 Task: Change the configuration of the table layout of the mark's project to slice by "Milestone".
Action: Mouse pressed left at (177, 160)
Screenshot: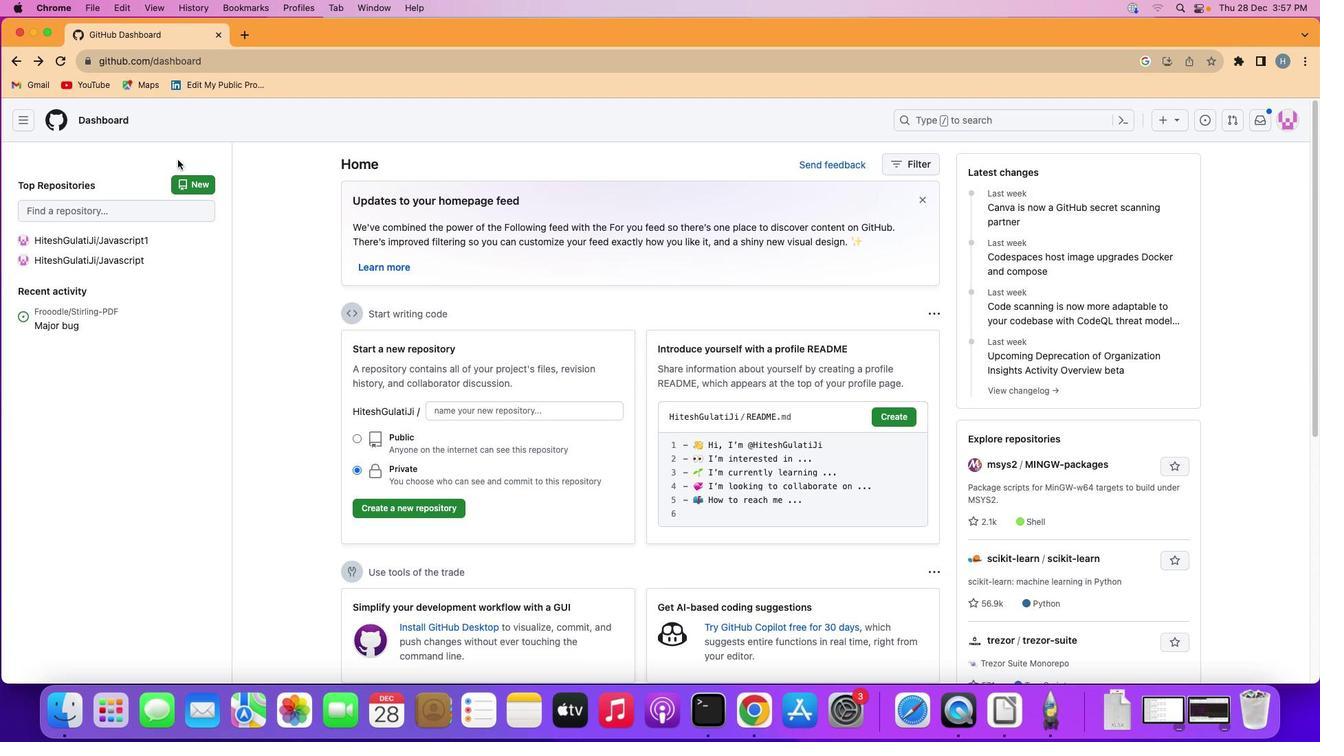 
Action: Mouse moved to (21, 121)
Screenshot: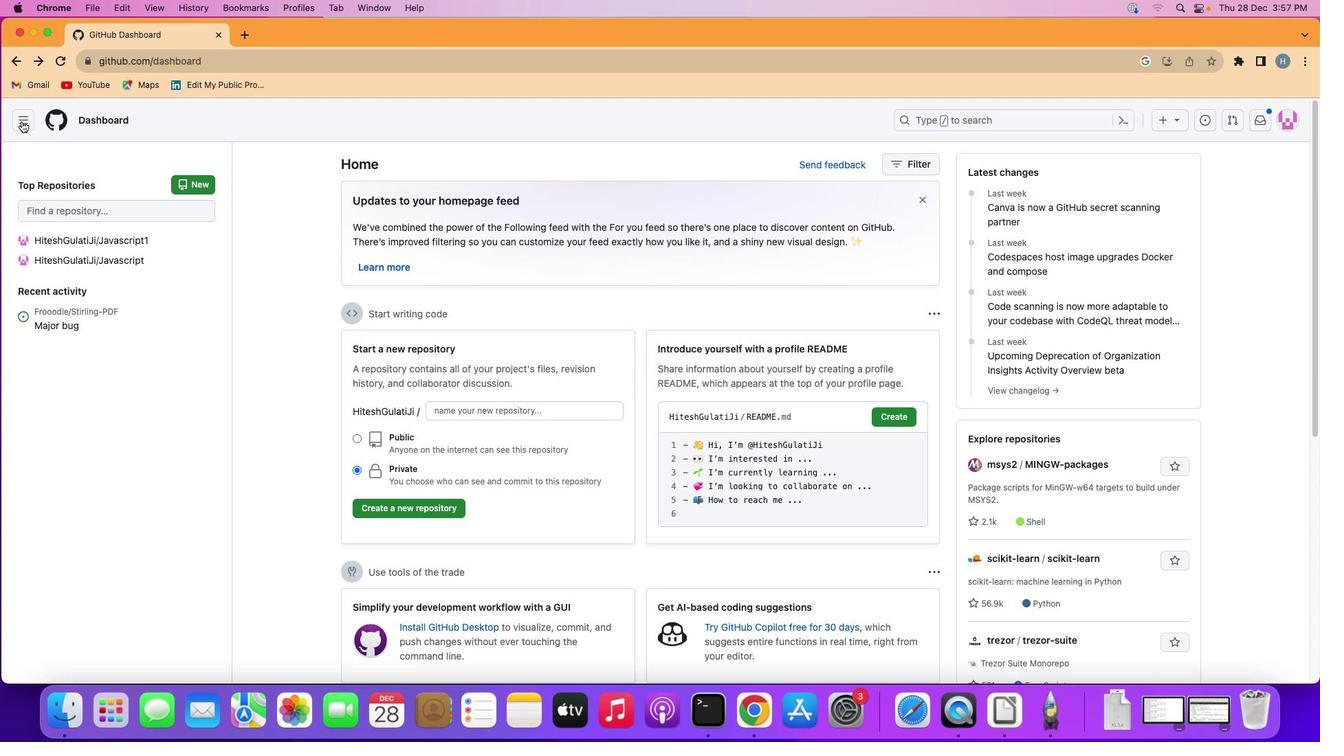 
Action: Mouse pressed left at (21, 121)
Screenshot: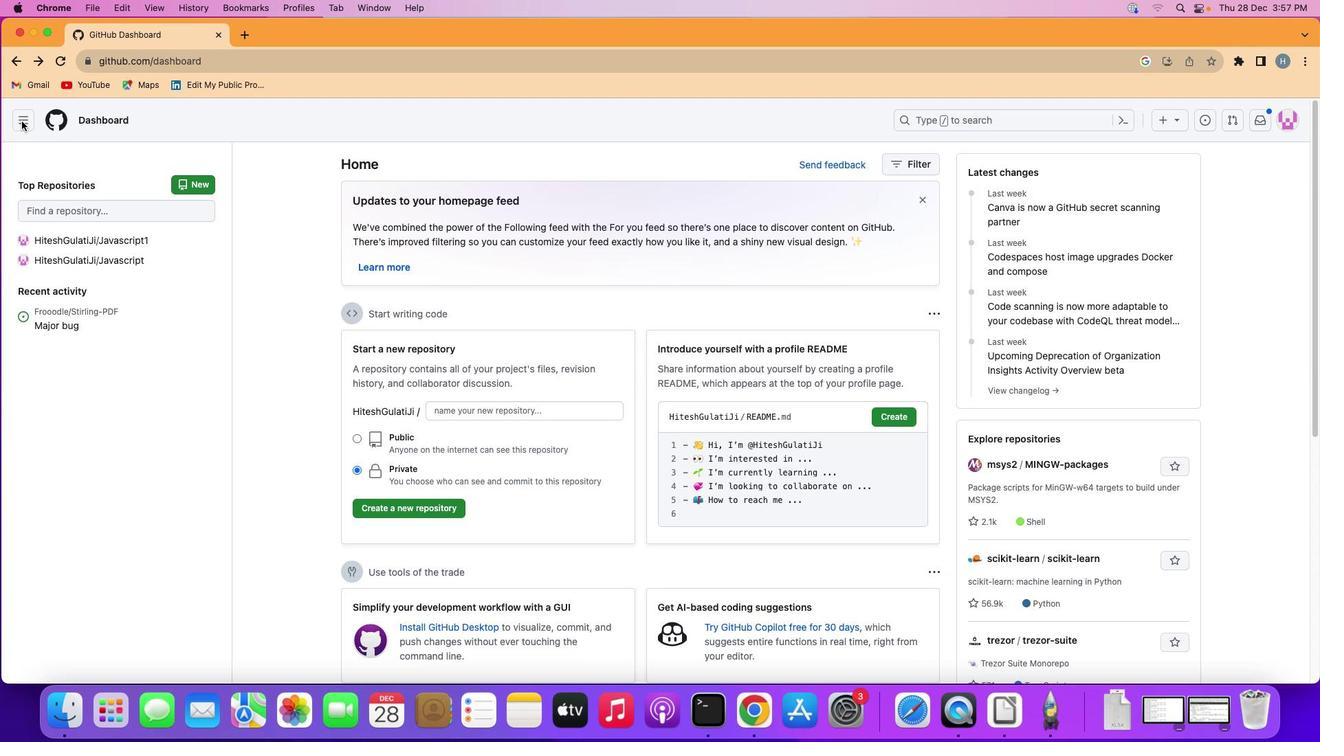 
Action: Mouse moved to (96, 221)
Screenshot: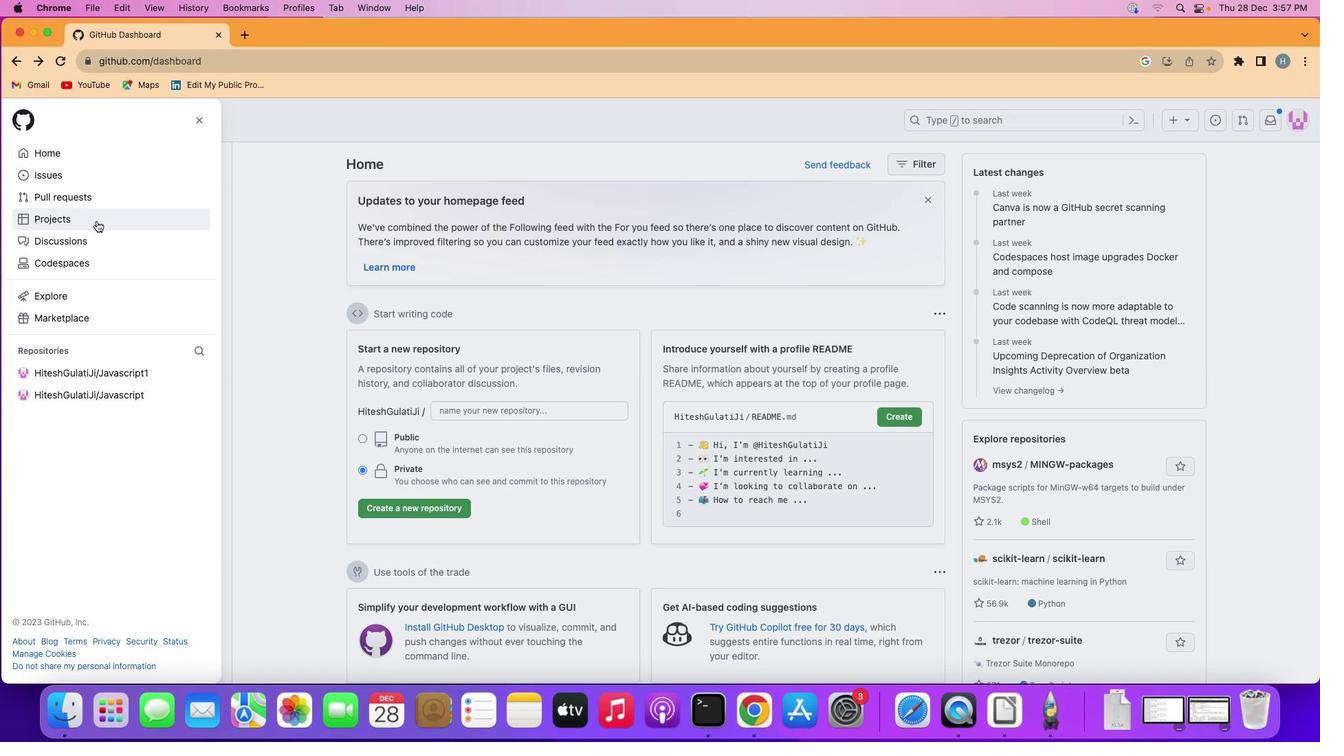 
Action: Mouse pressed left at (96, 221)
Screenshot: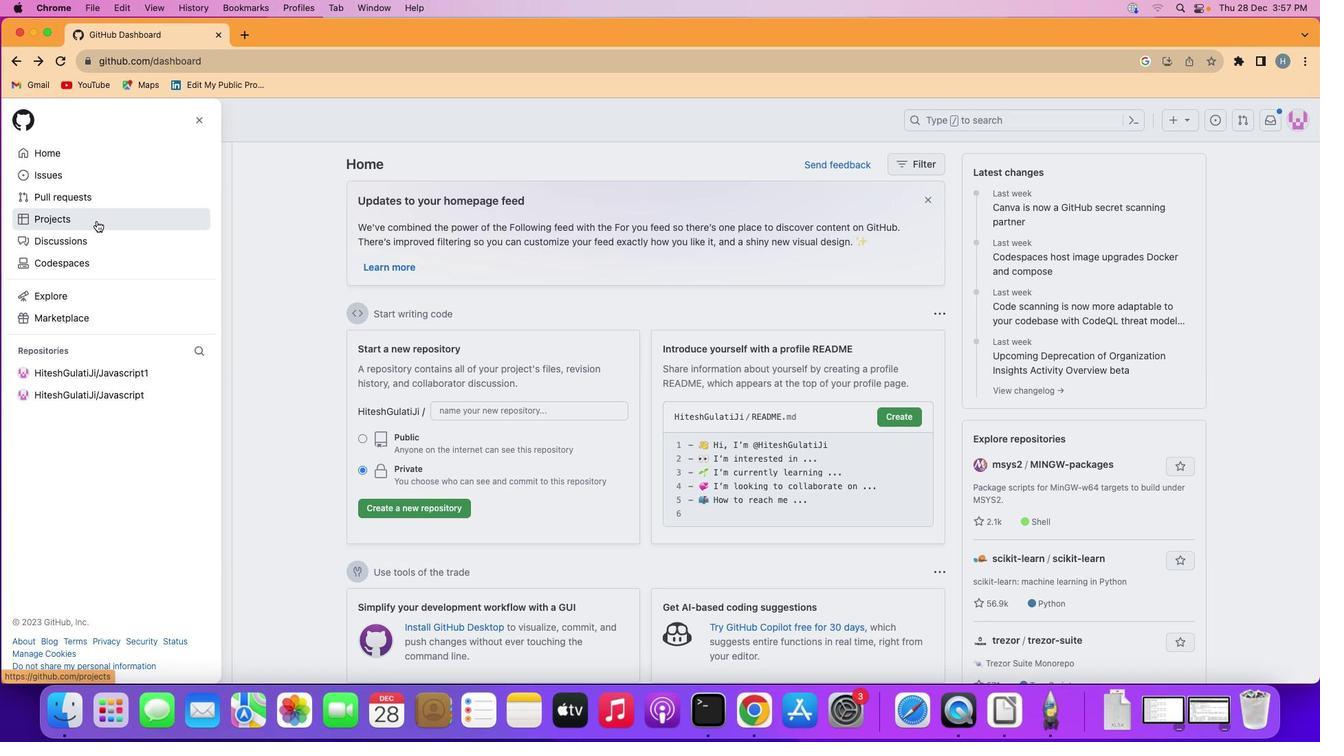 
Action: Mouse moved to (492, 246)
Screenshot: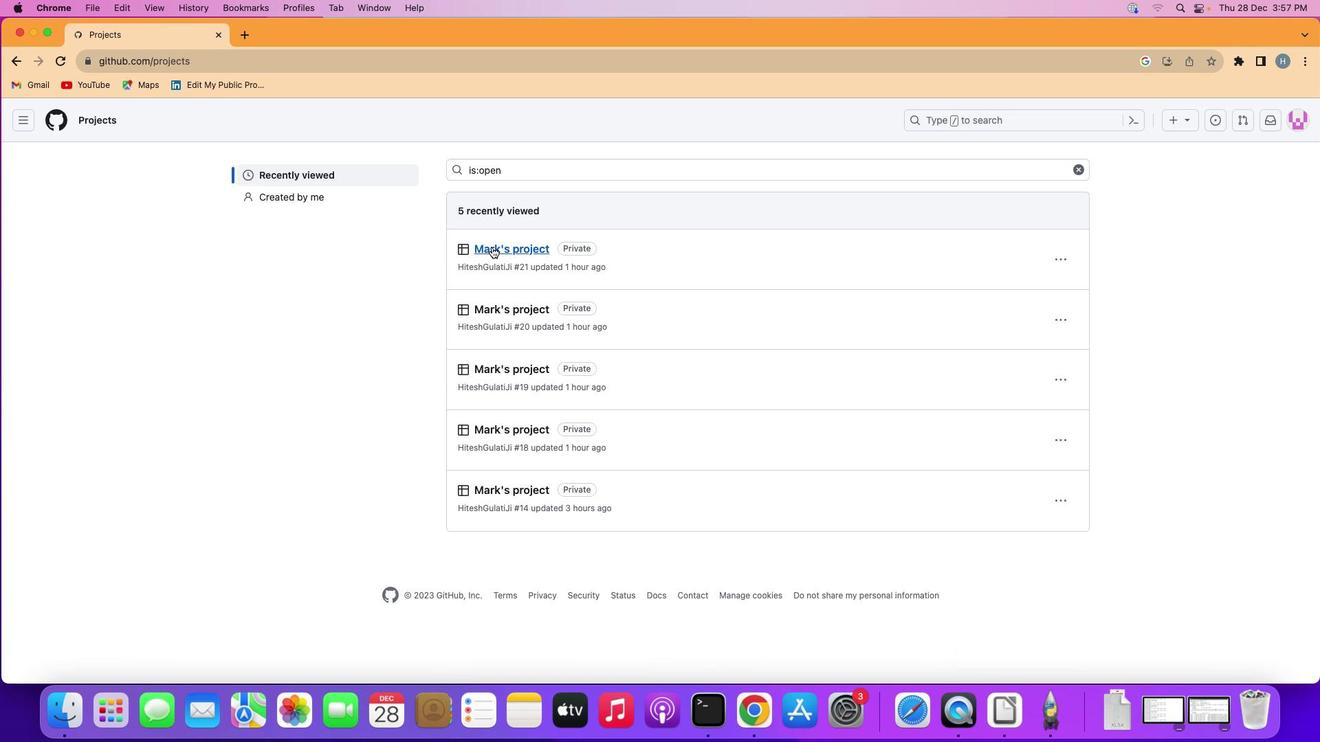 
Action: Mouse pressed left at (492, 246)
Screenshot: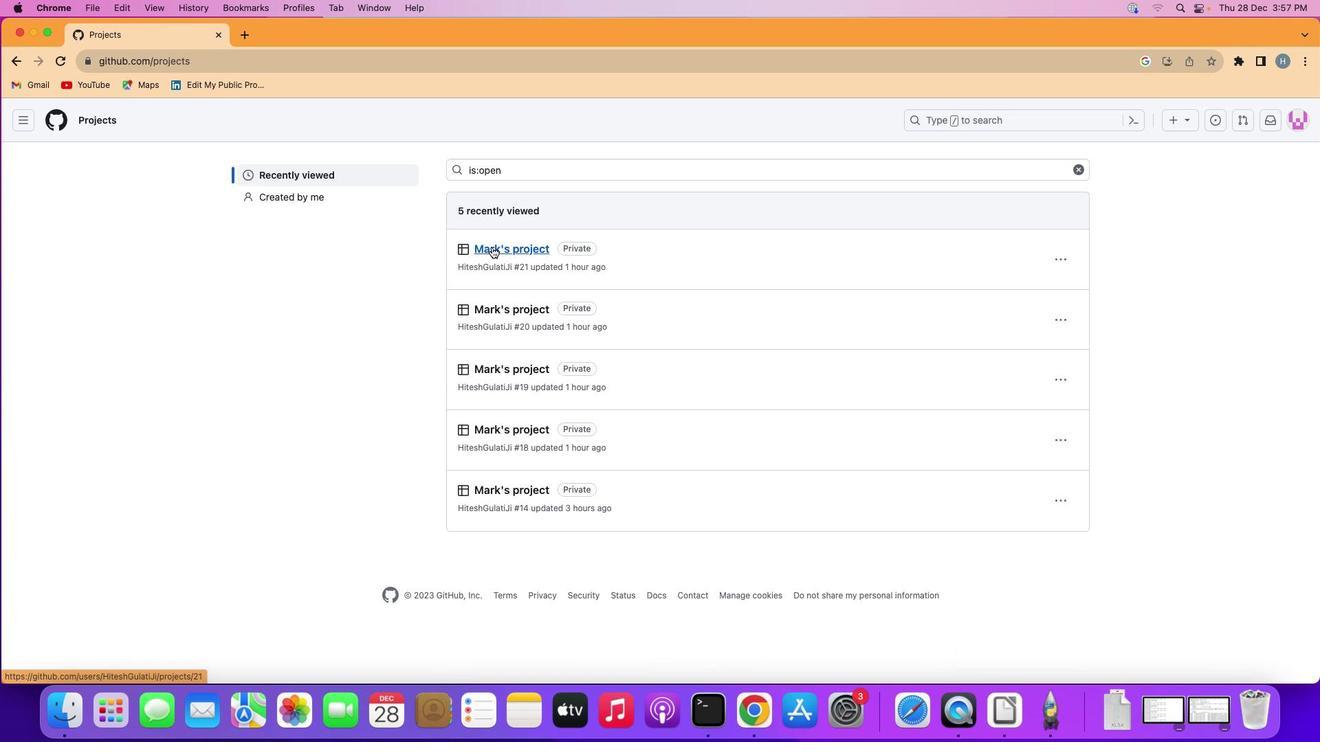 
Action: Mouse moved to (92, 185)
Screenshot: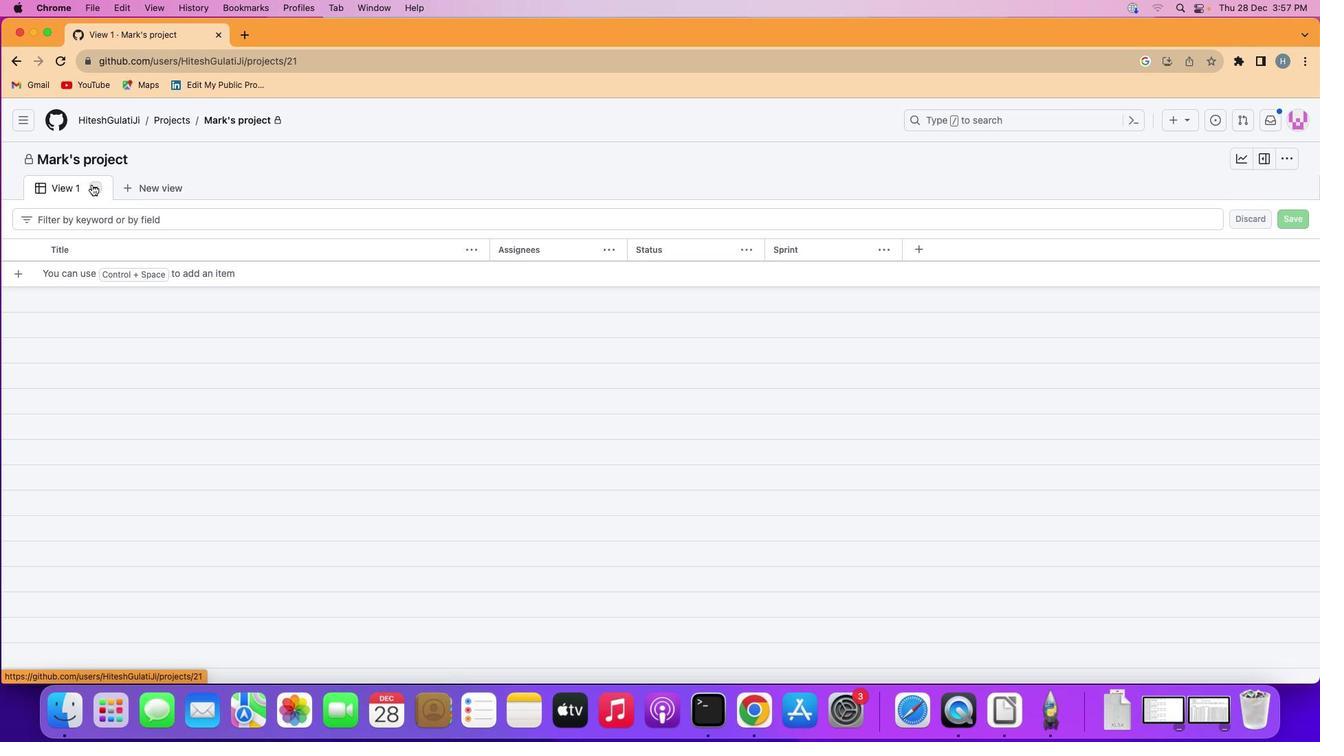 
Action: Mouse pressed left at (92, 185)
Screenshot: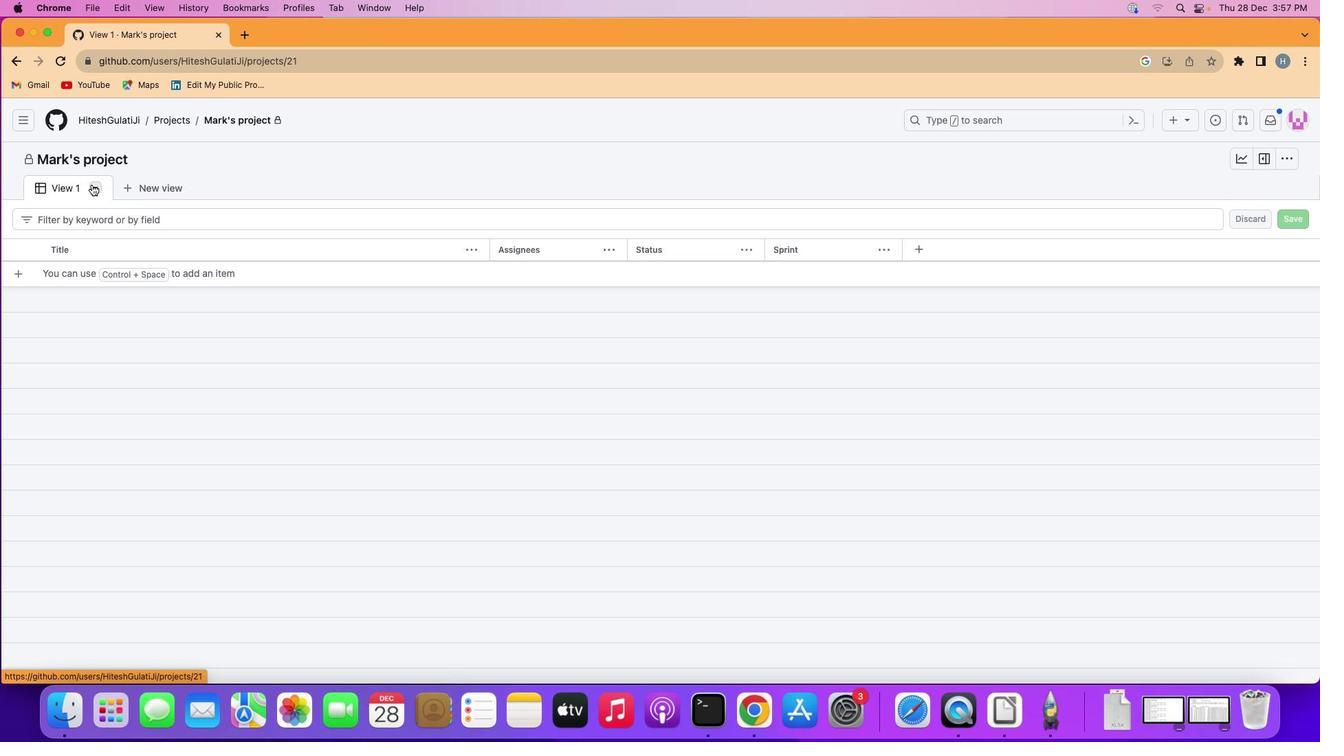
Action: Mouse moved to (160, 356)
Screenshot: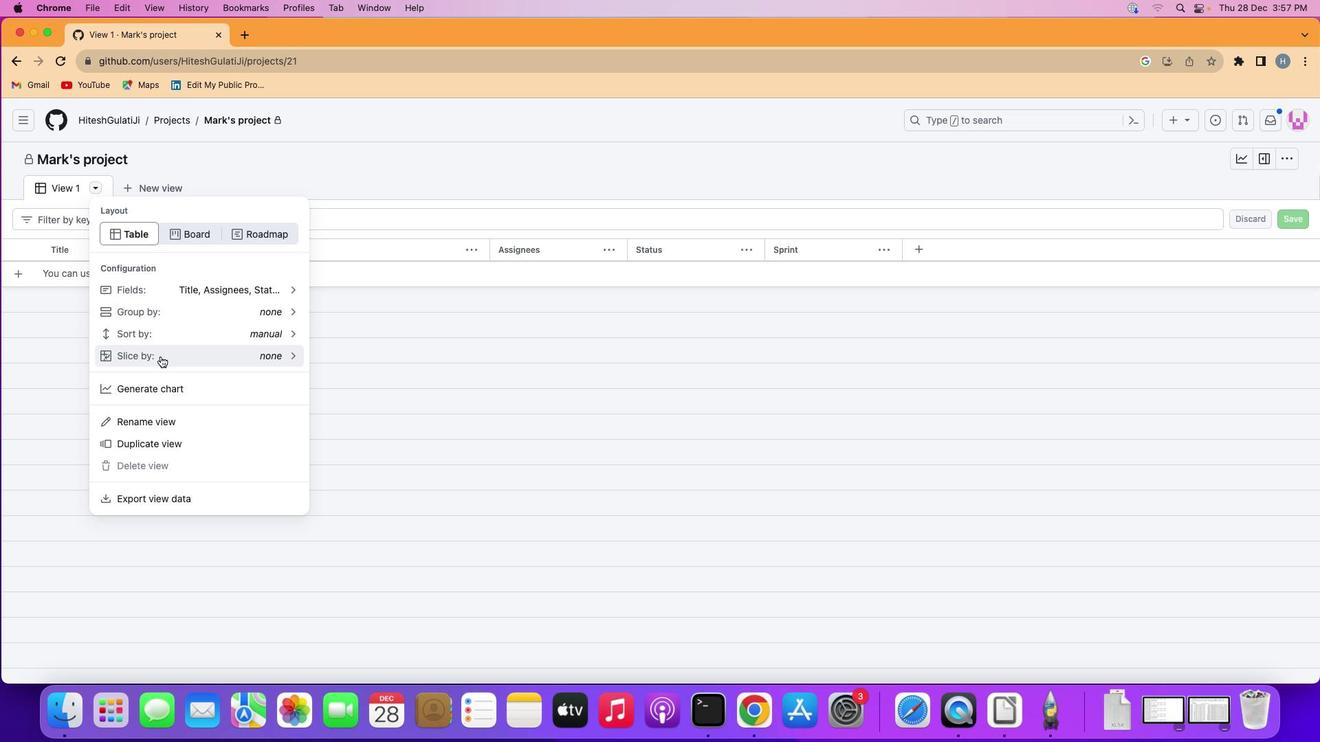 
Action: Mouse pressed left at (160, 356)
Screenshot: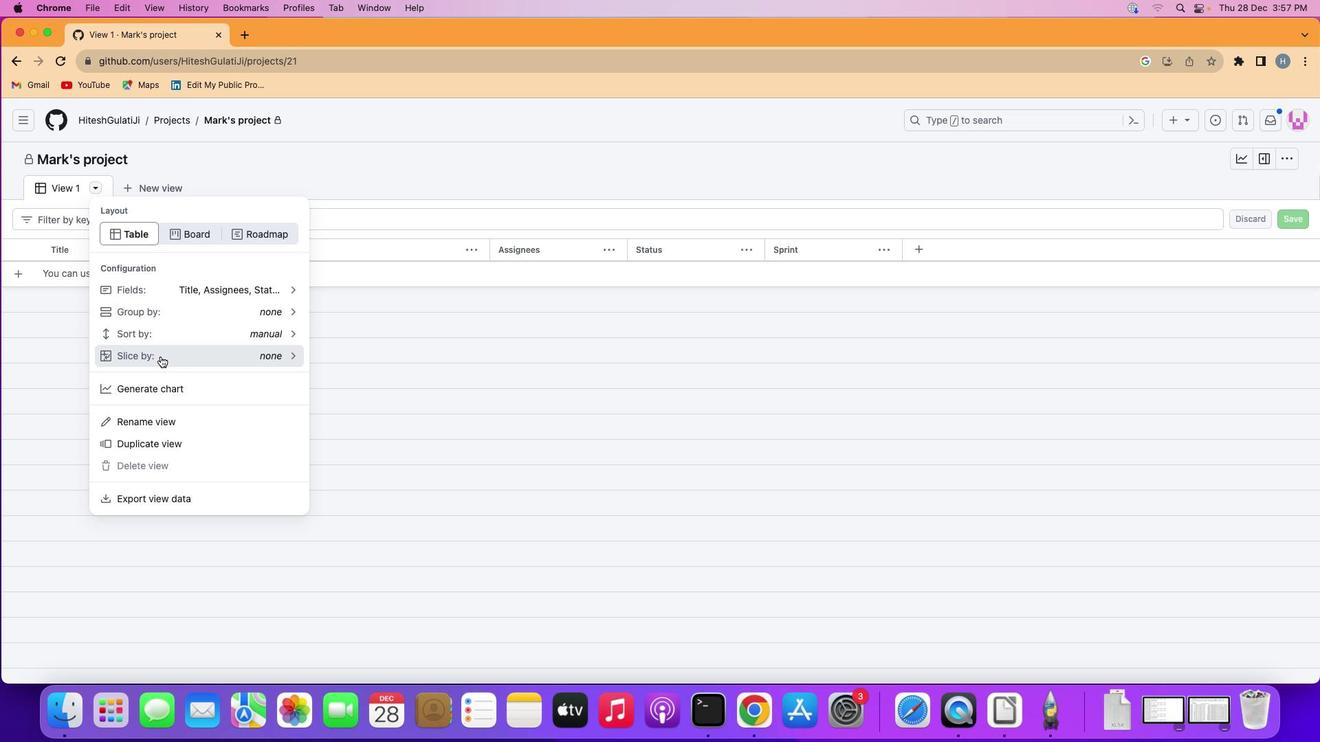 
Action: Mouse moved to (169, 324)
Screenshot: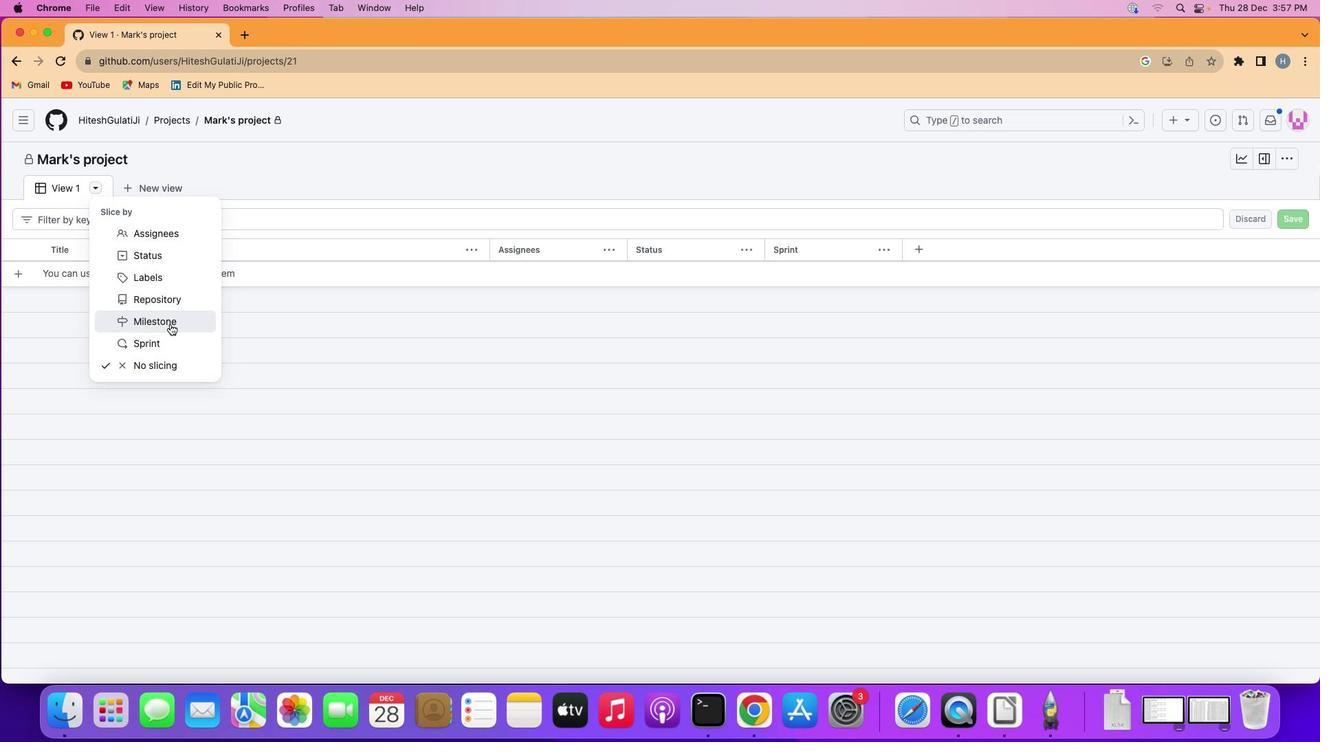 
Action: Mouse pressed left at (169, 324)
Screenshot: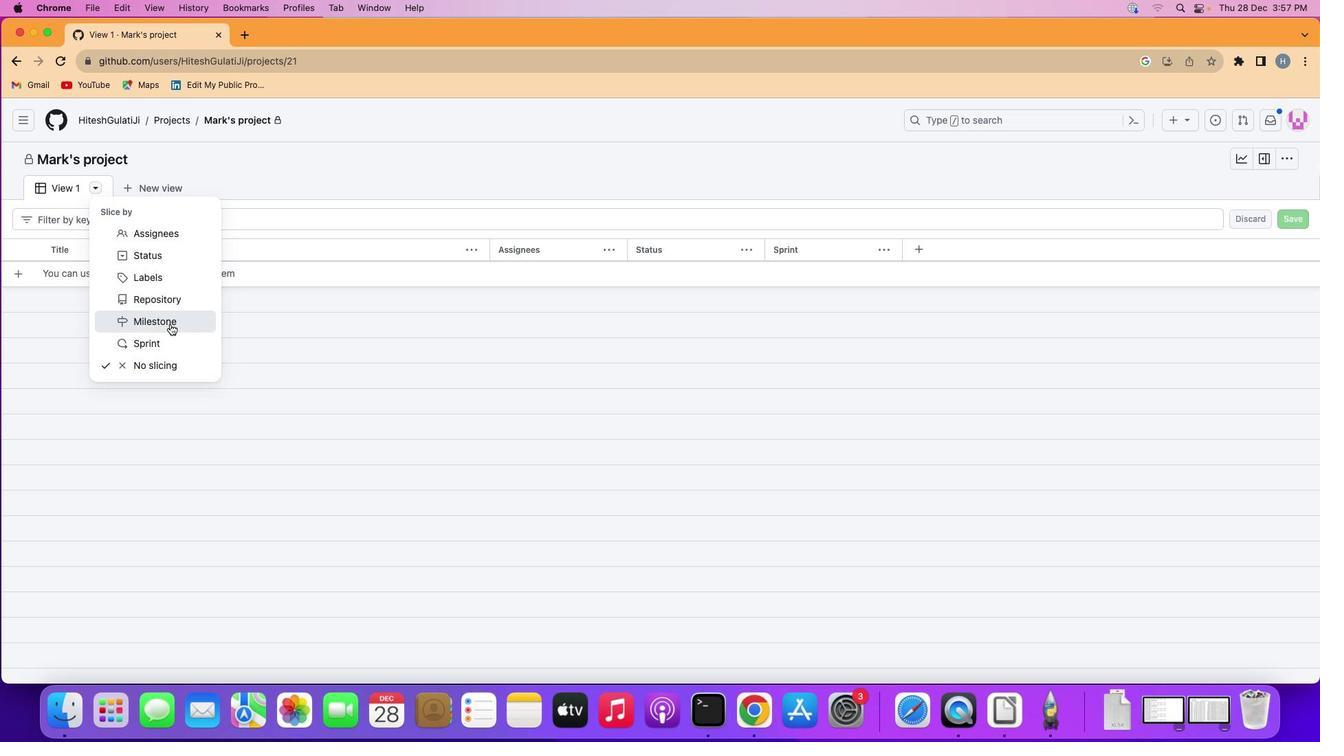 
Action: Mouse moved to (325, 342)
Screenshot: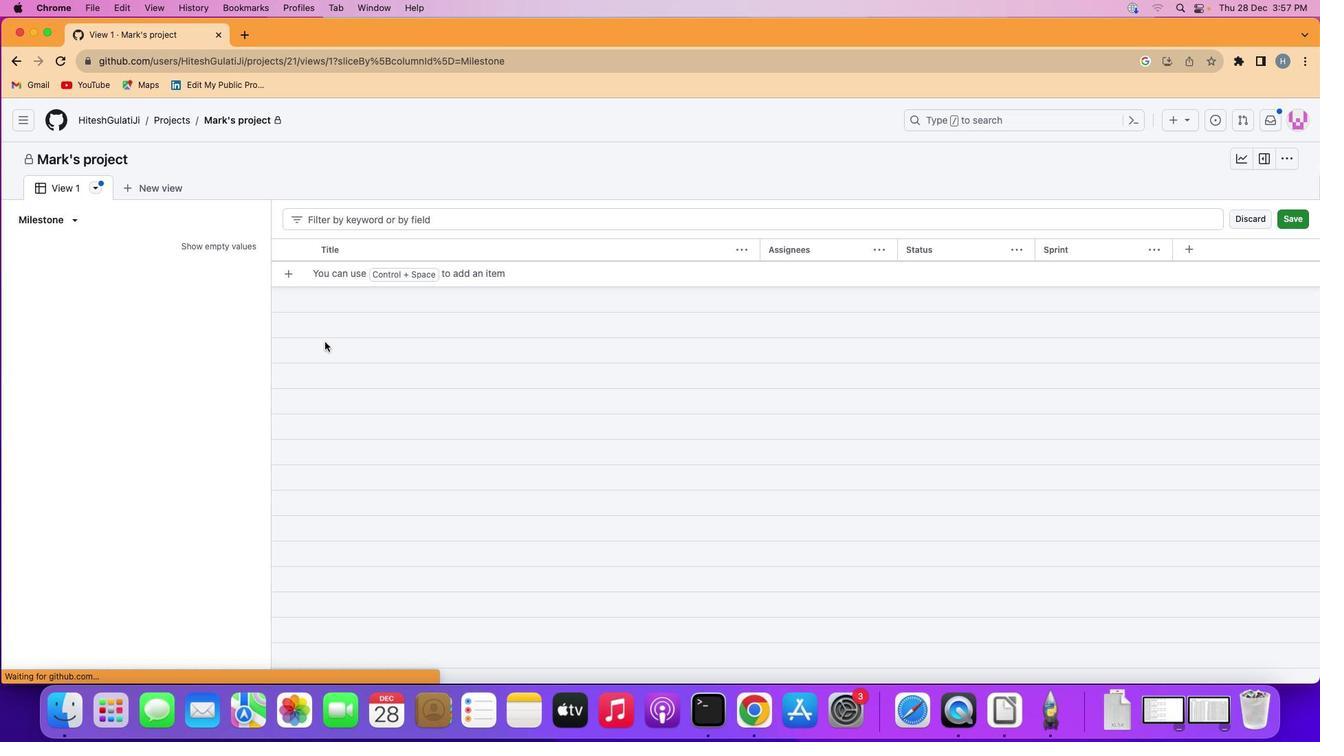 
